 Task: Move the task Add support for offline messaging and chat to the section To-Do in the project WindTech and sort the tasks in the project by Assignee in Descending order.
Action: Mouse moved to (51, 345)
Screenshot: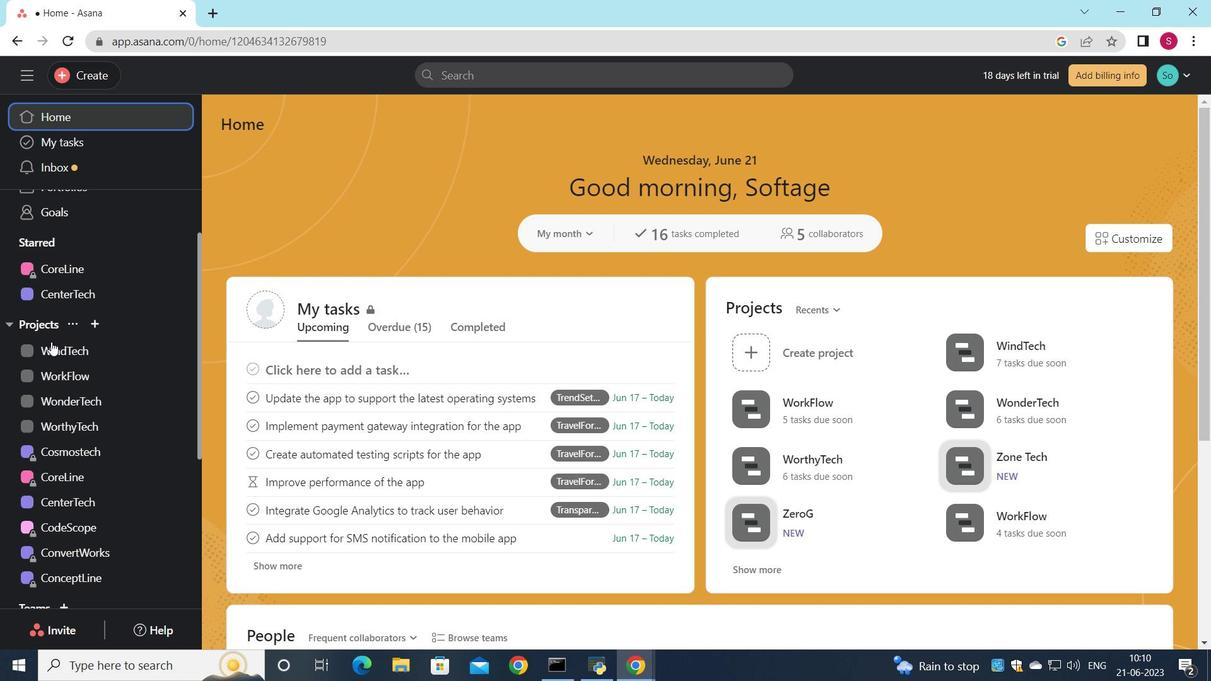 
Action: Mouse pressed left at (51, 345)
Screenshot: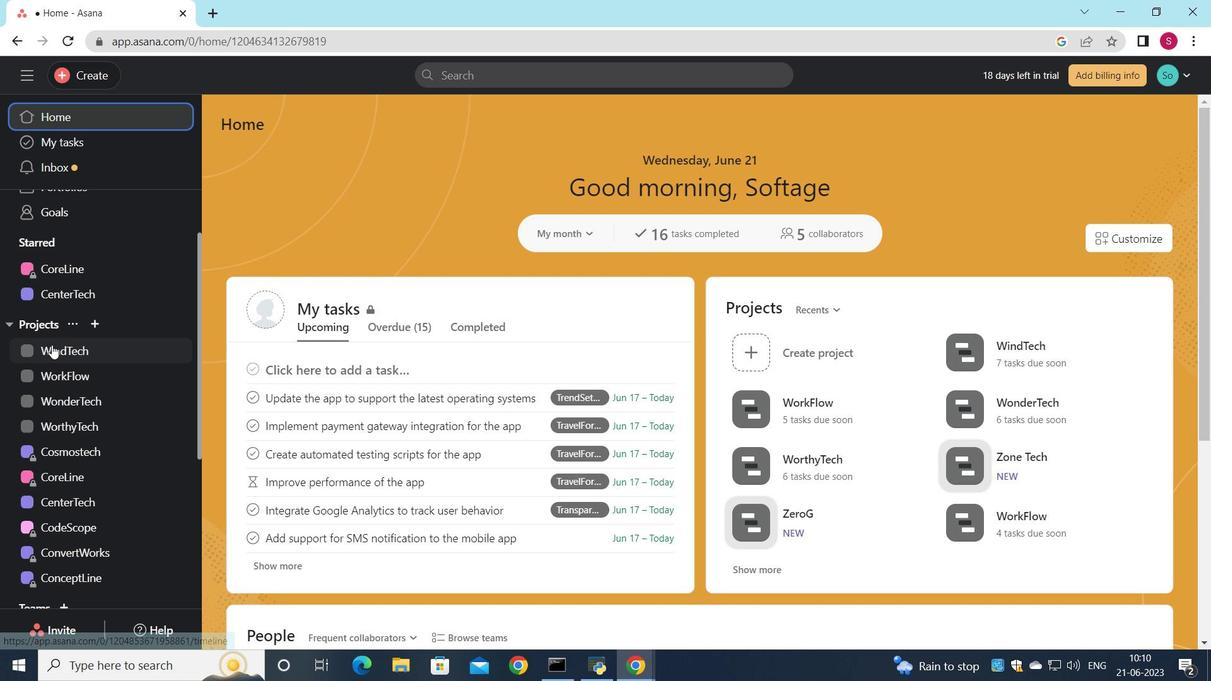 
Action: Mouse moved to (629, 323)
Screenshot: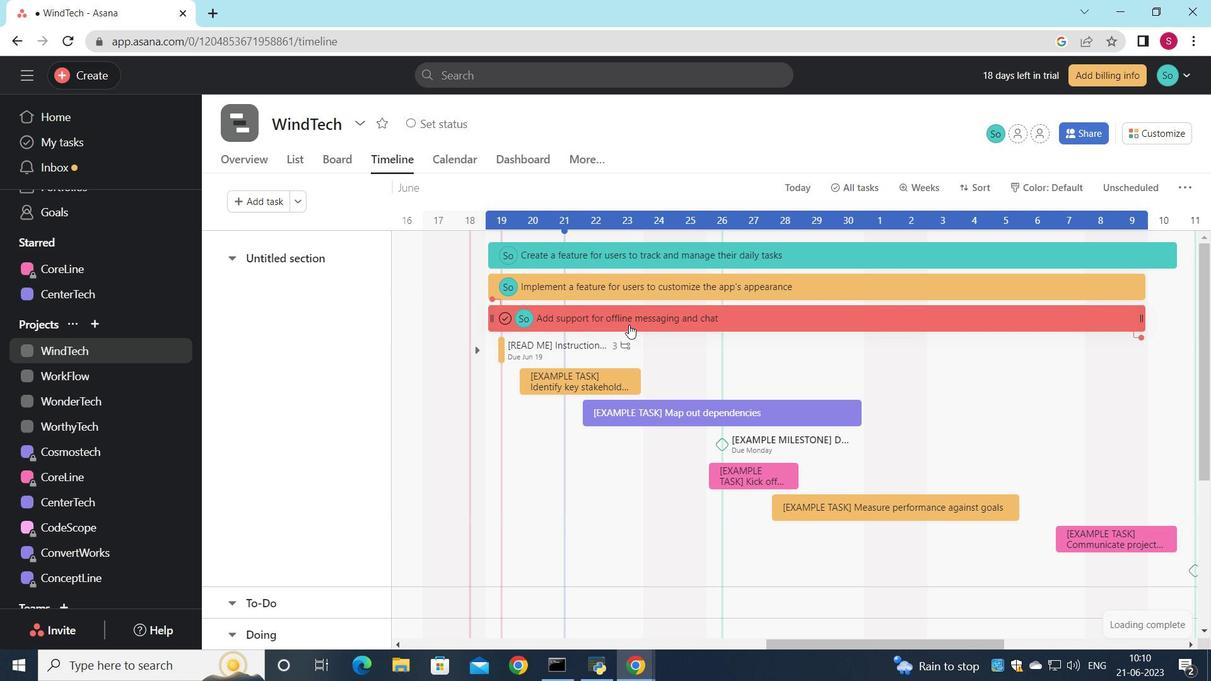 
Action: Mouse pressed left at (629, 323)
Screenshot: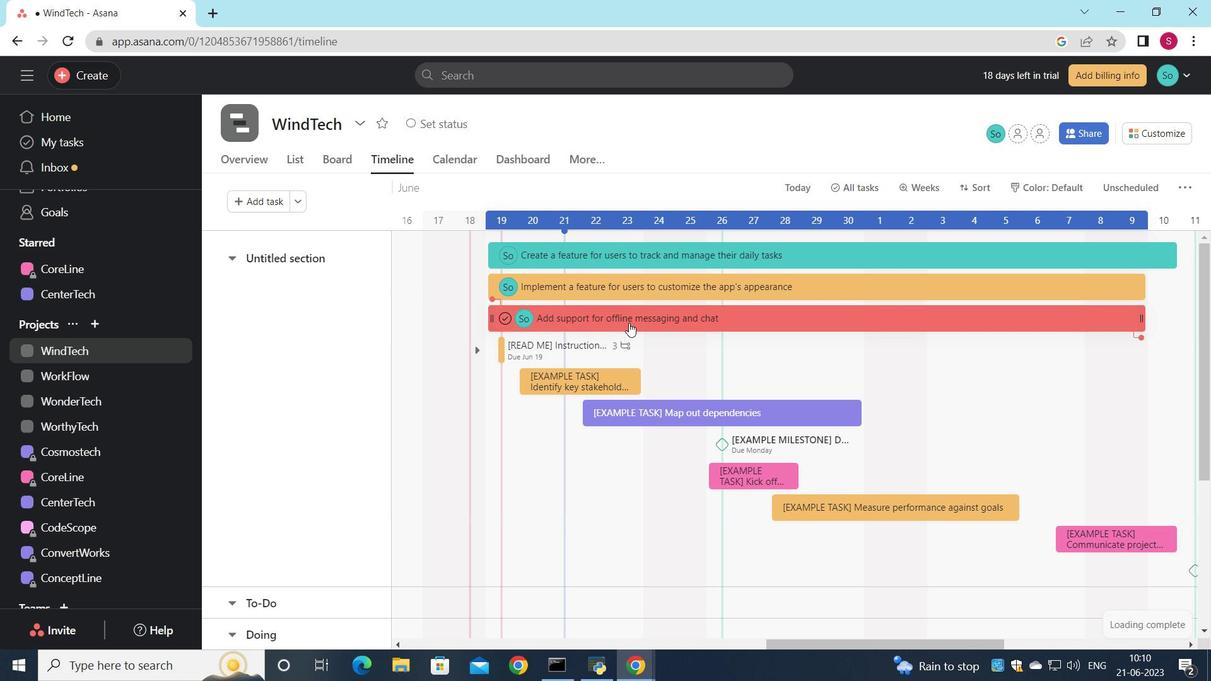
Action: Mouse moved to (932, 342)
Screenshot: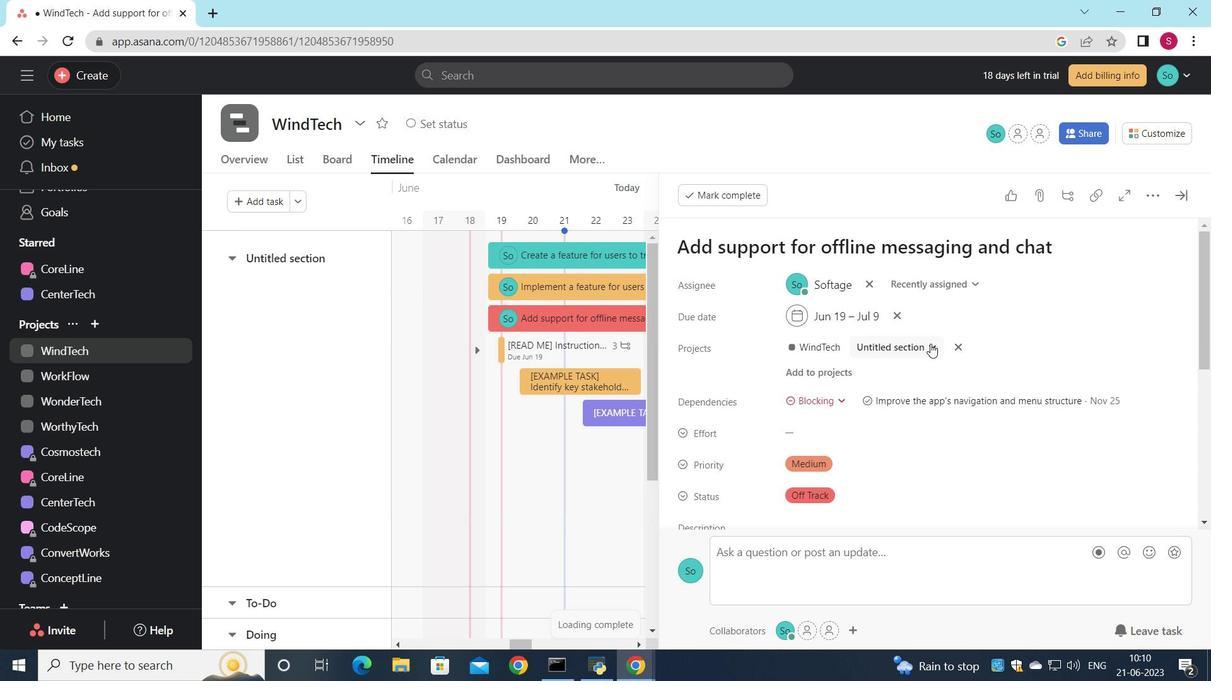 
Action: Mouse pressed left at (932, 342)
Screenshot: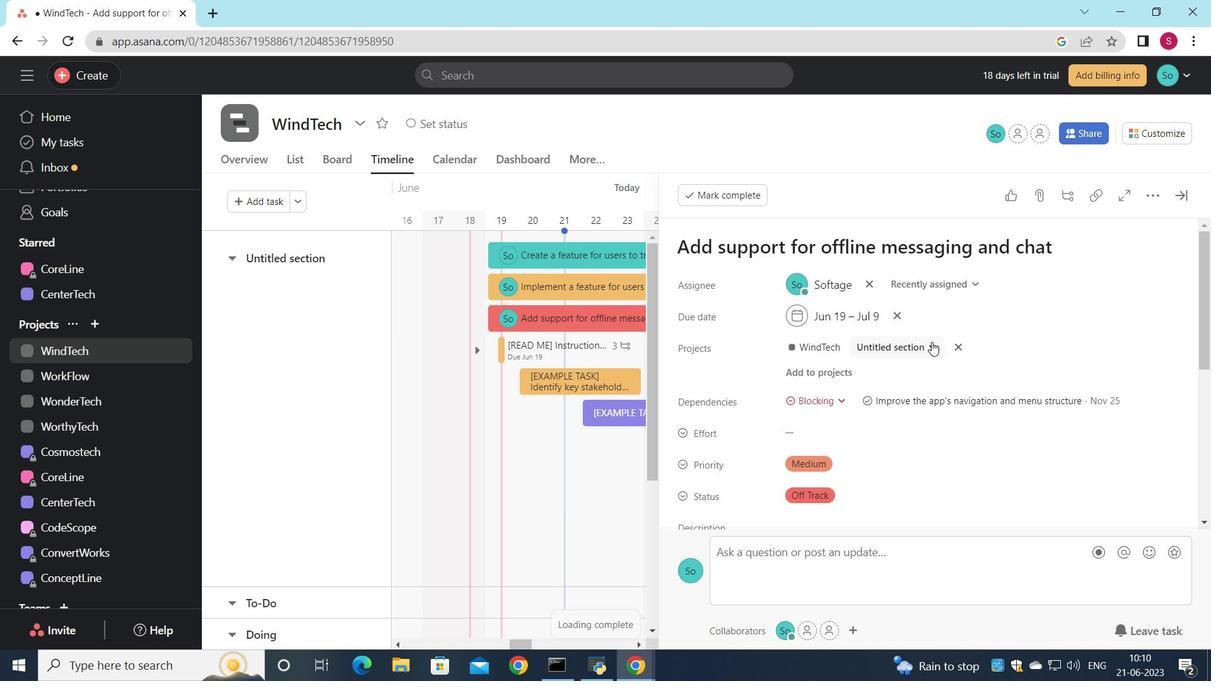 
Action: Mouse moved to (869, 412)
Screenshot: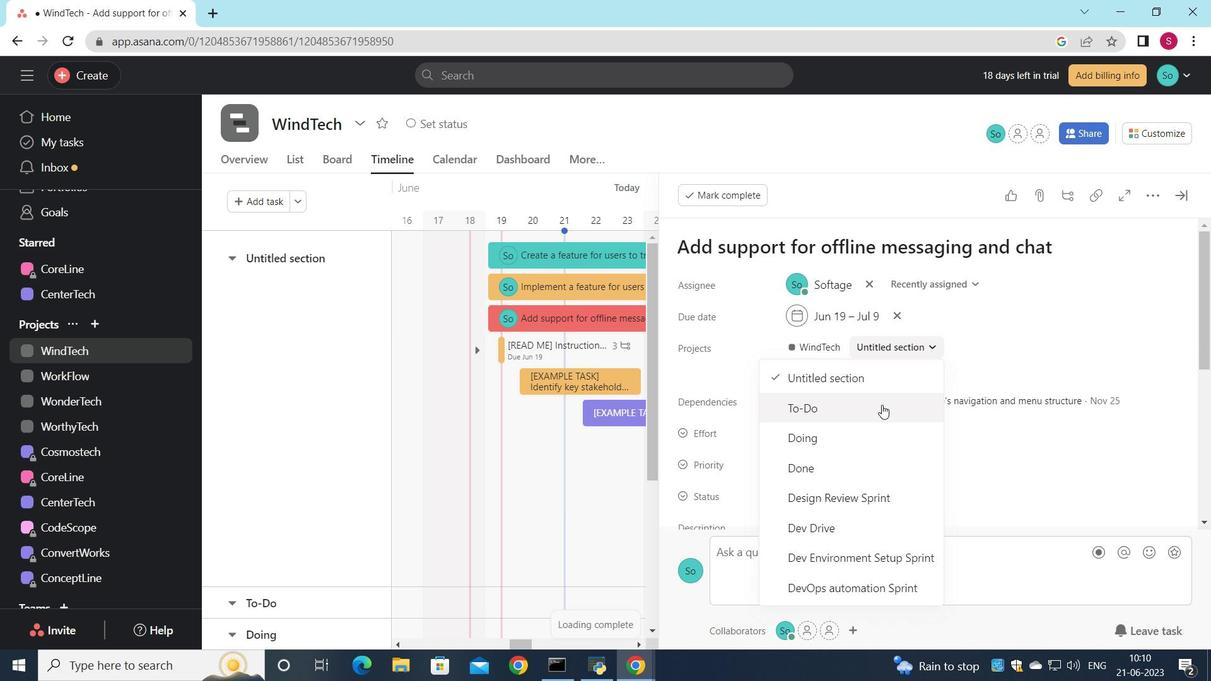 
Action: Mouse pressed left at (869, 412)
Screenshot: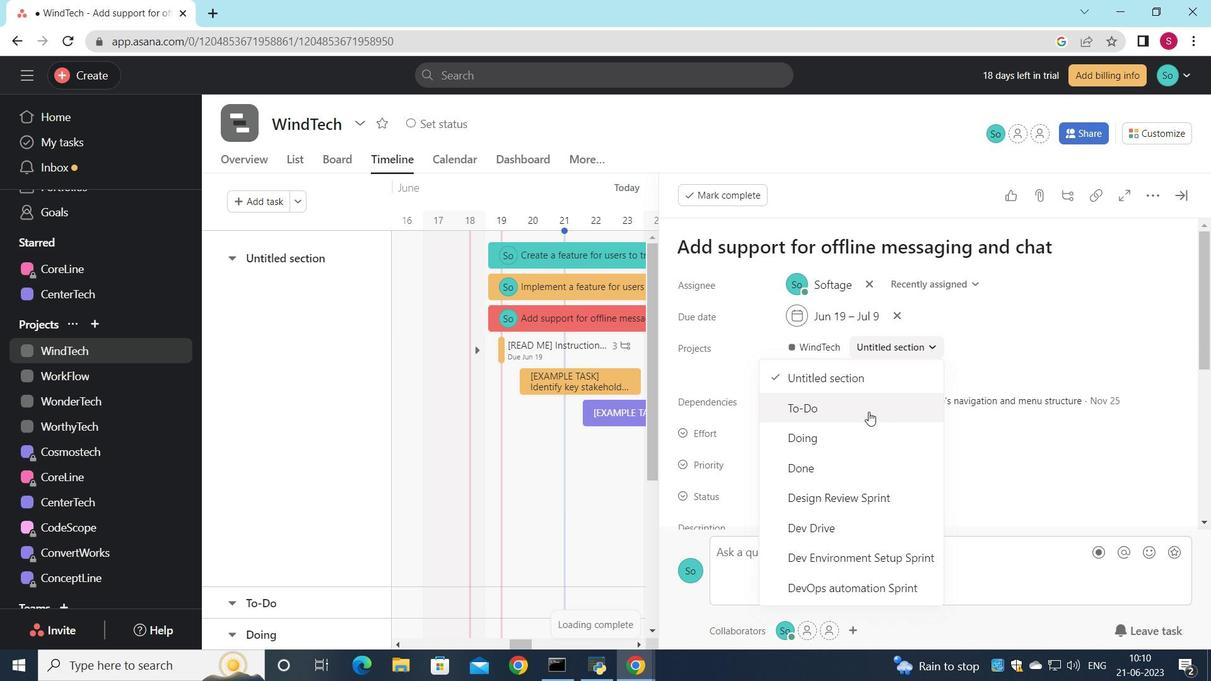 
Action: Mouse moved to (296, 161)
Screenshot: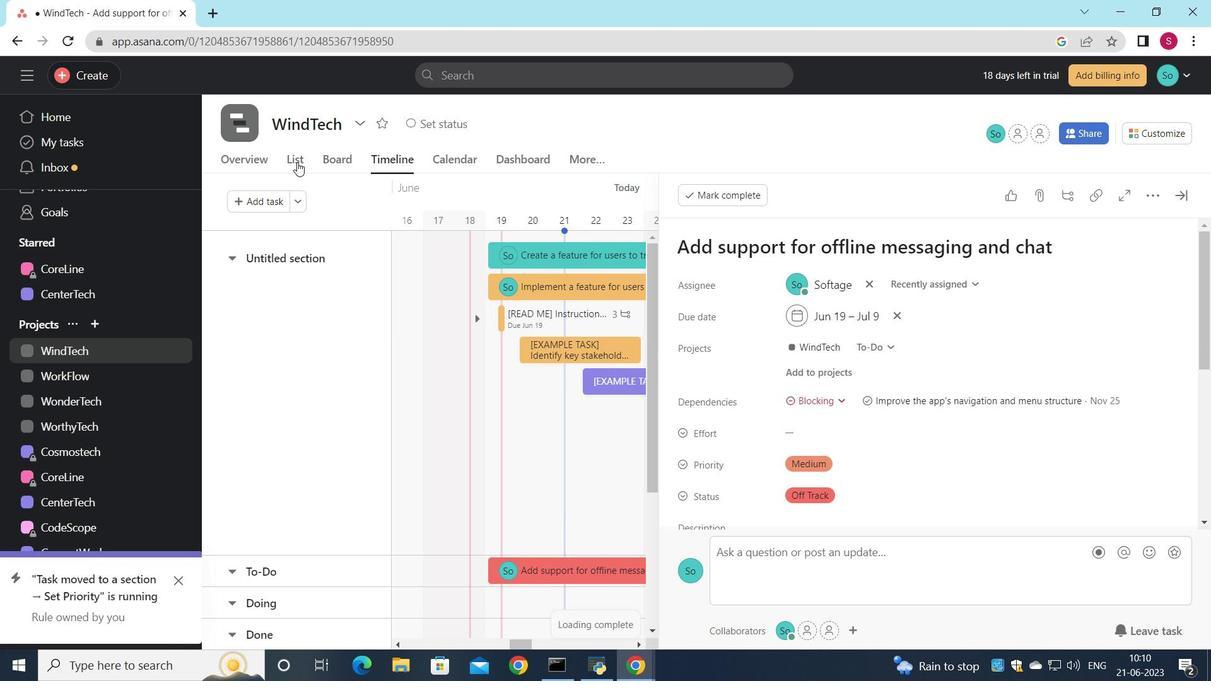 
Action: Mouse pressed left at (296, 161)
Screenshot: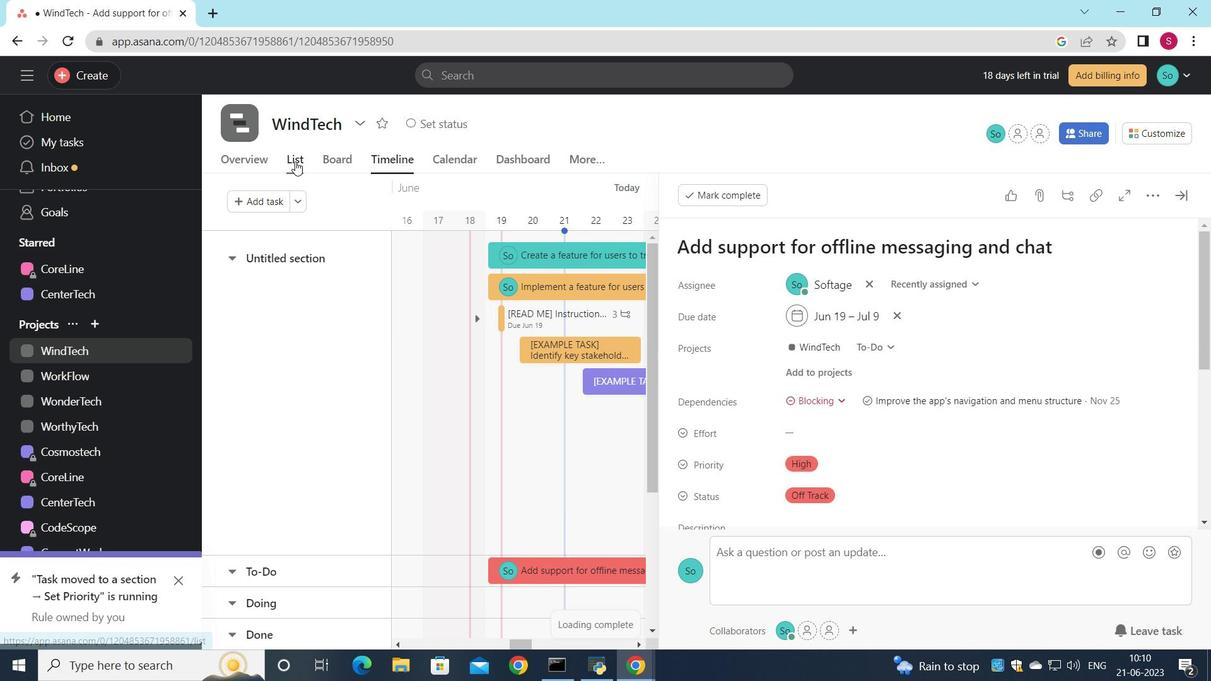 
Action: Mouse moved to (385, 194)
Screenshot: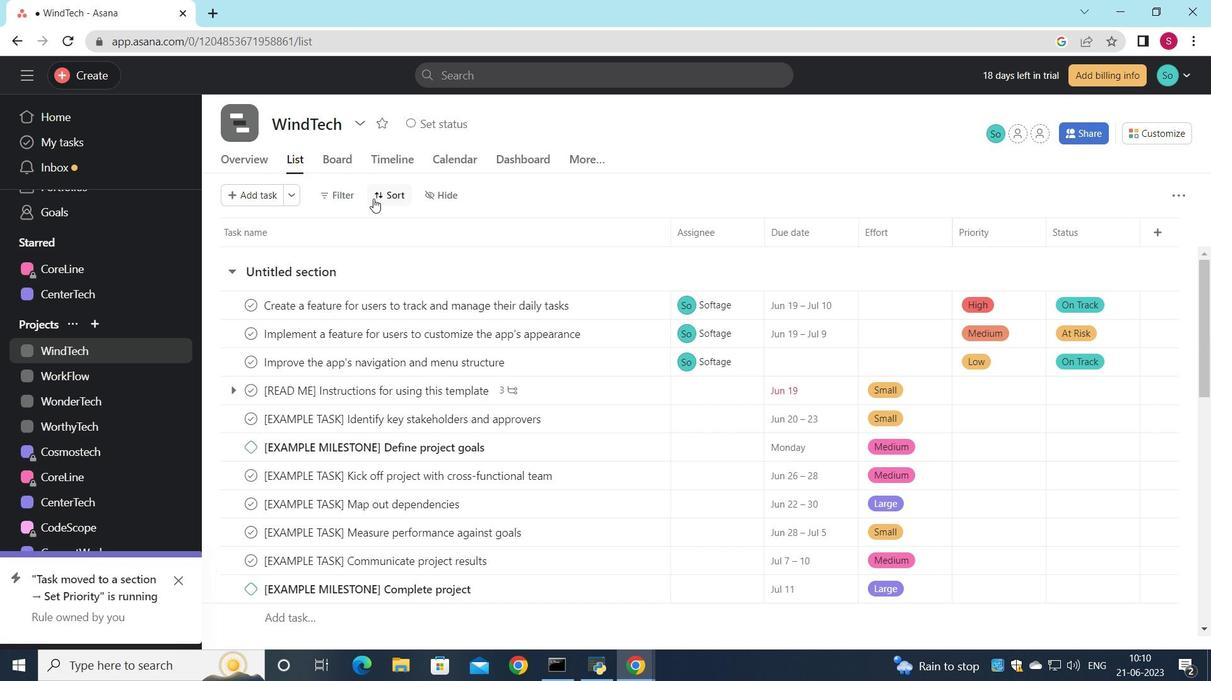 
Action: Mouse pressed left at (385, 194)
Screenshot: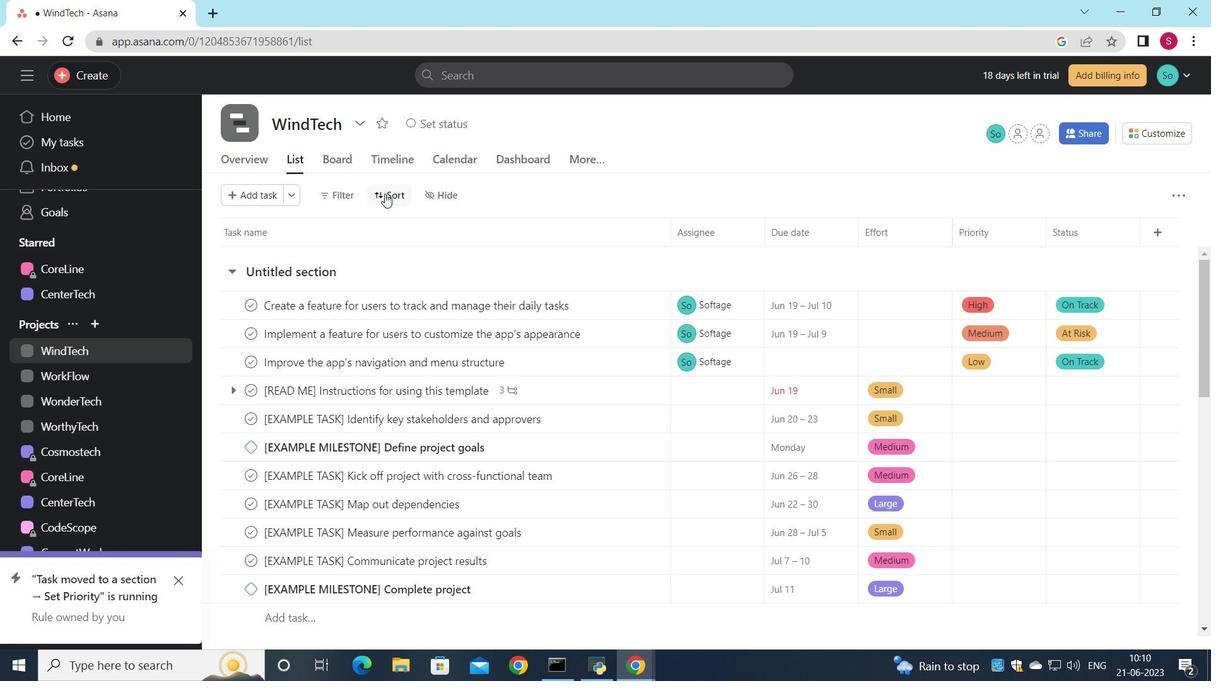 
Action: Mouse moved to (427, 334)
Screenshot: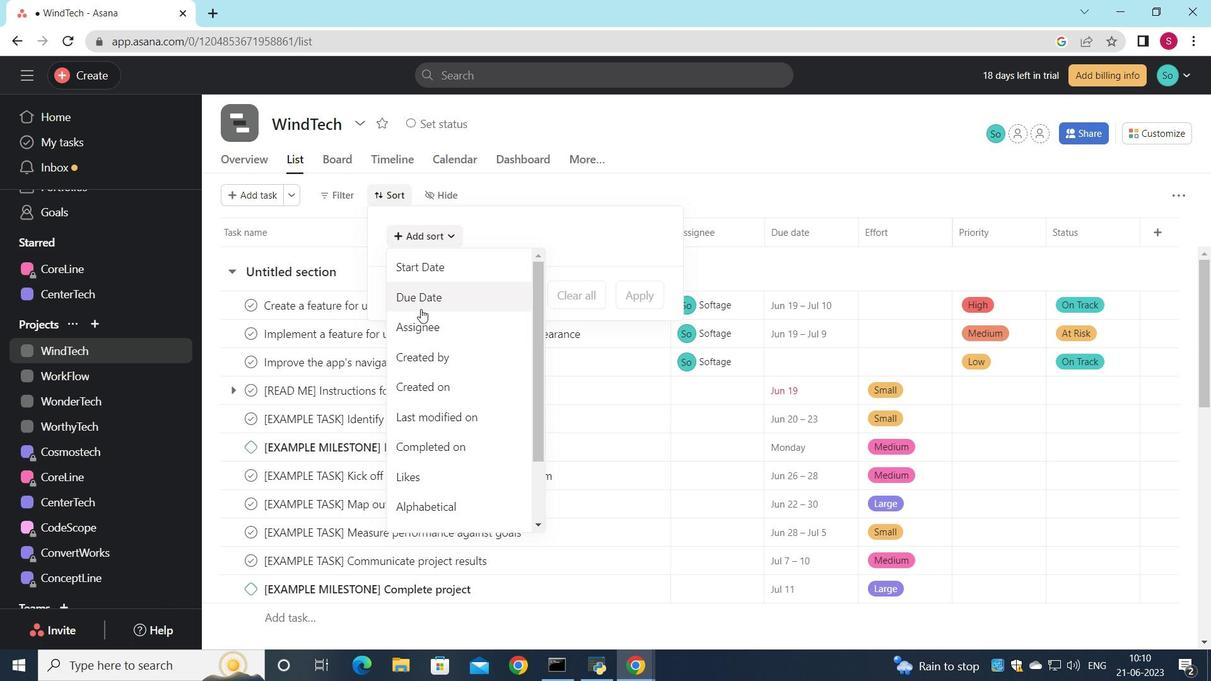 
Action: Mouse pressed left at (427, 334)
Screenshot: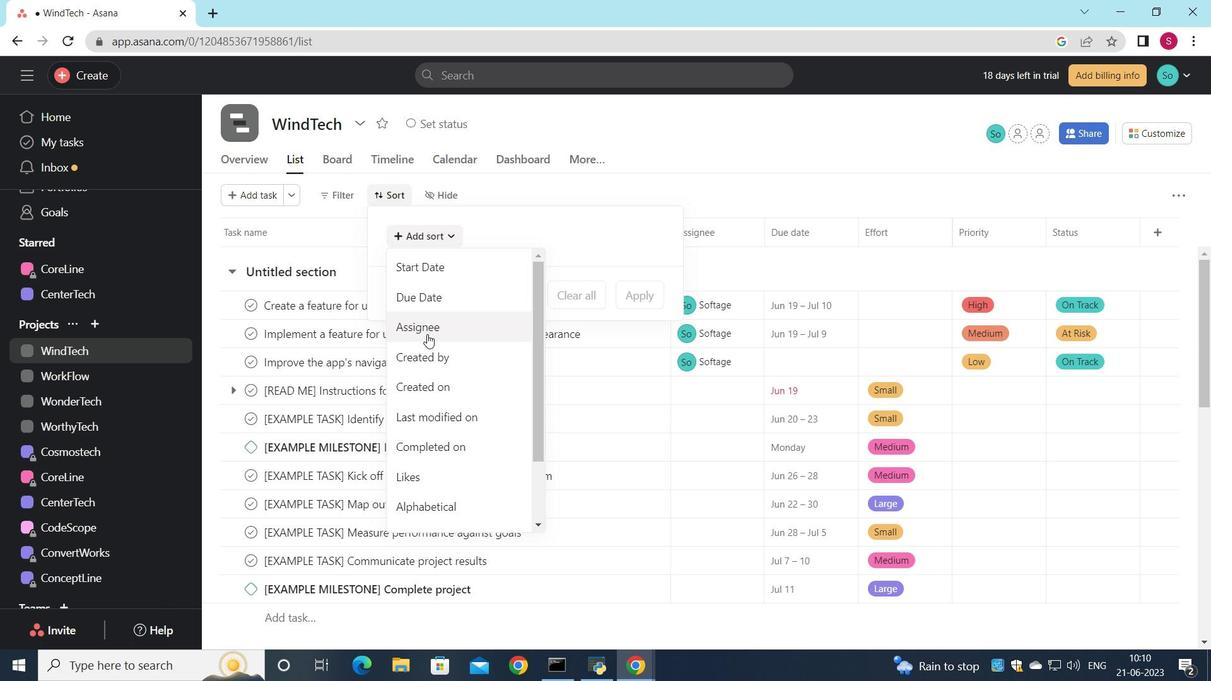 
Action: Mouse moved to (545, 256)
Screenshot: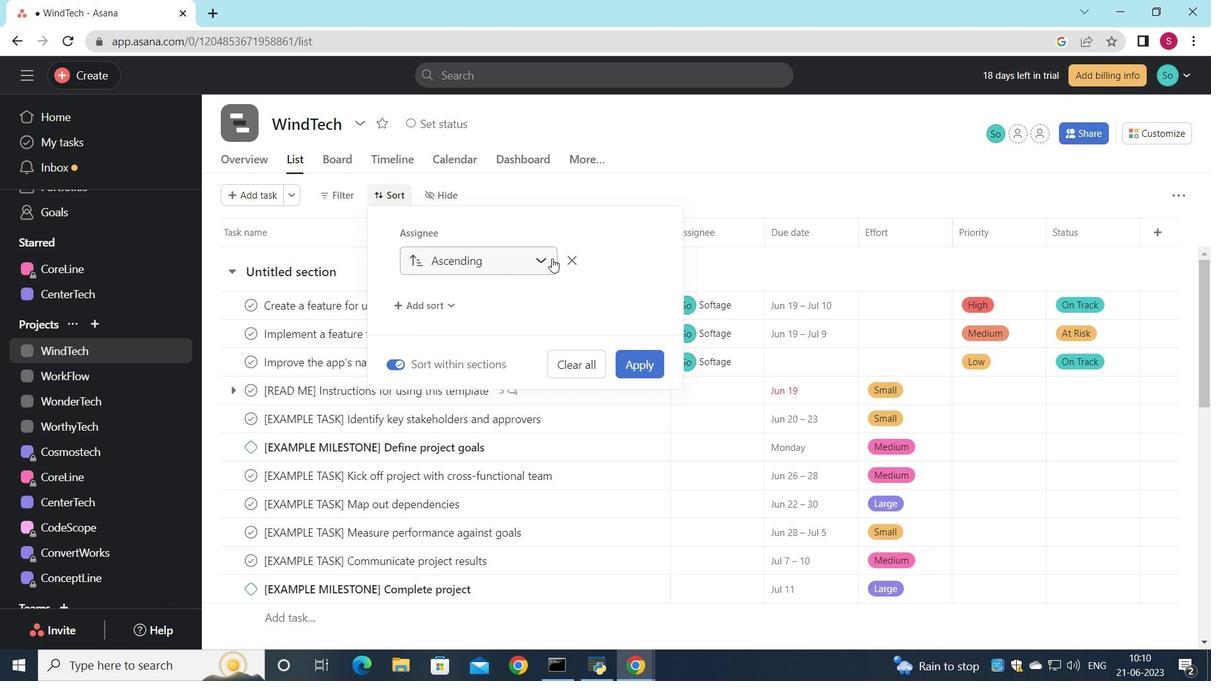 
Action: Mouse pressed left at (545, 256)
Screenshot: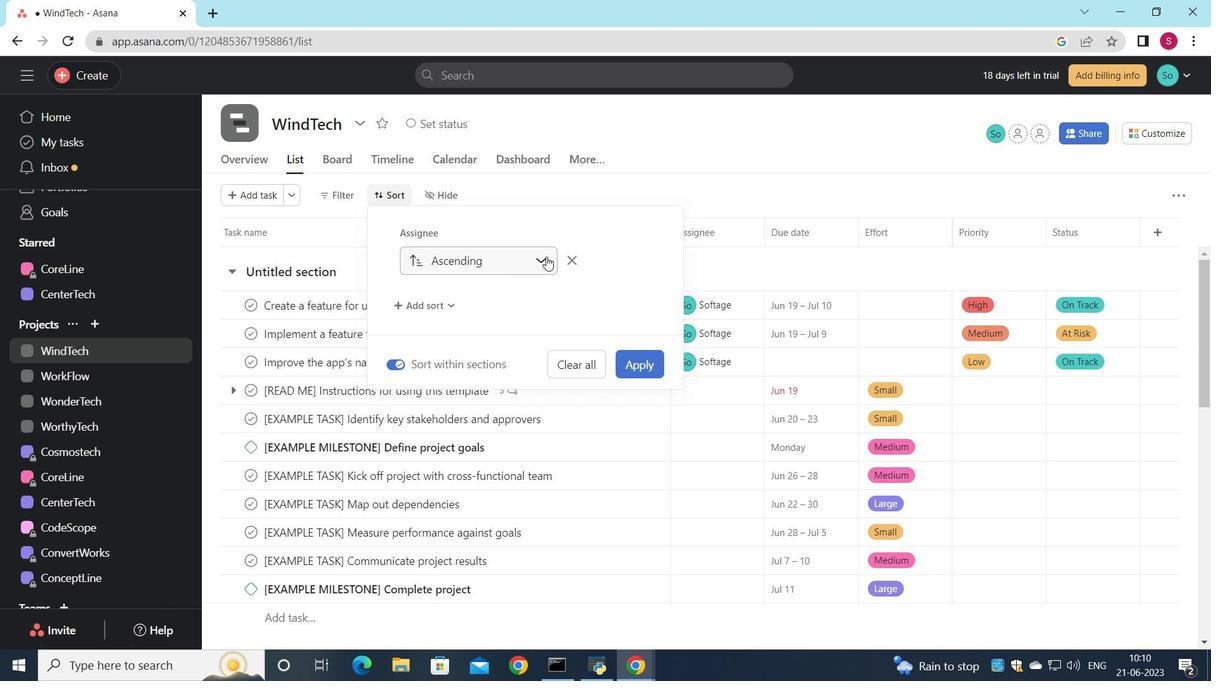 
Action: Mouse moved to (493, 326)
Screenshot: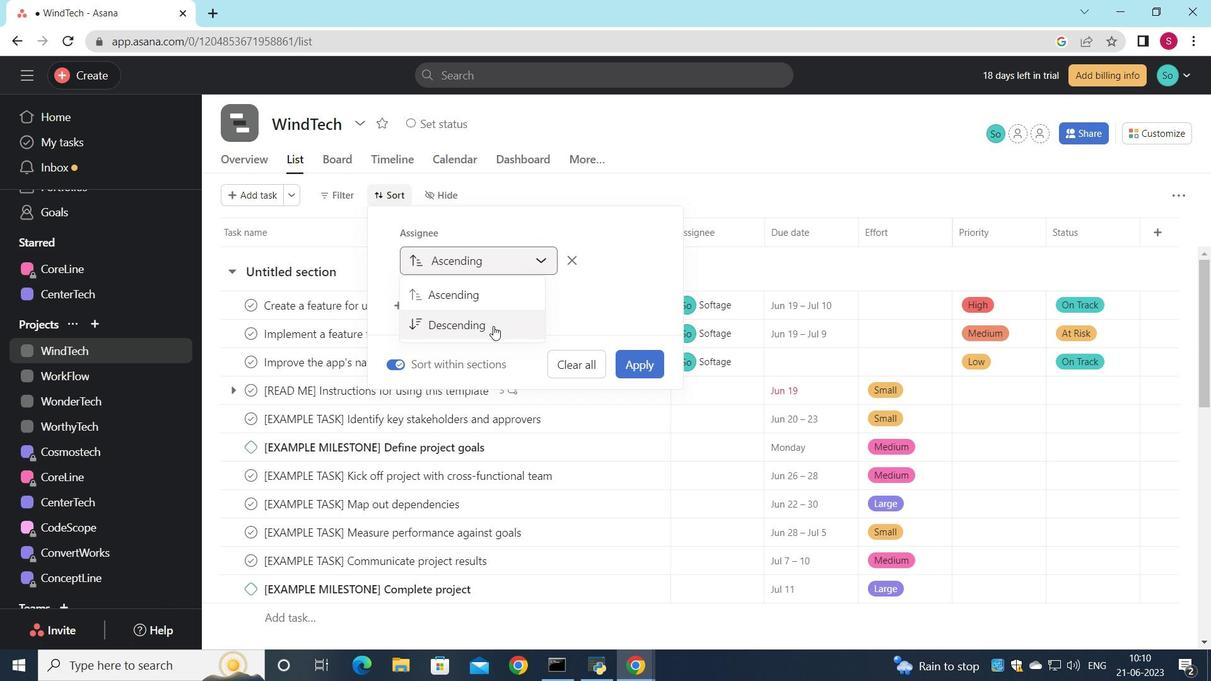
Action: Mouse pressed left at (493, 326)
Screenshot: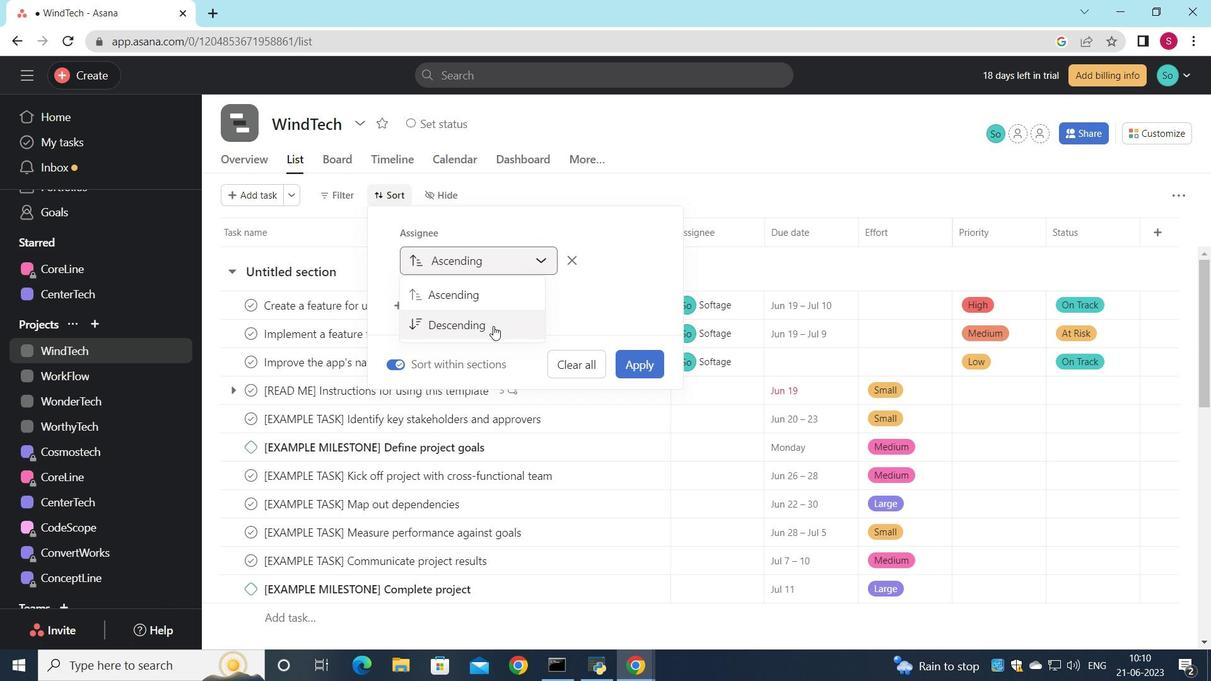 
Action: Mouse moved to (633, 355)
Screenshot: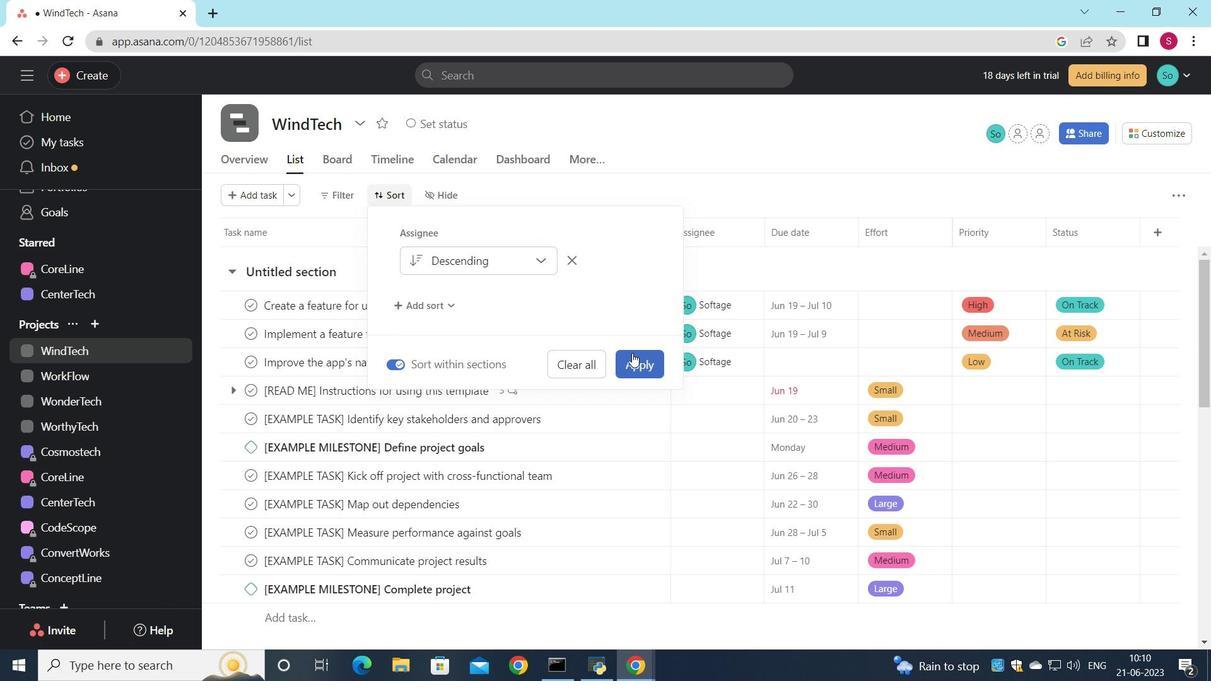 
Action: Mouse pressed left at (633, 355)
Screenshot: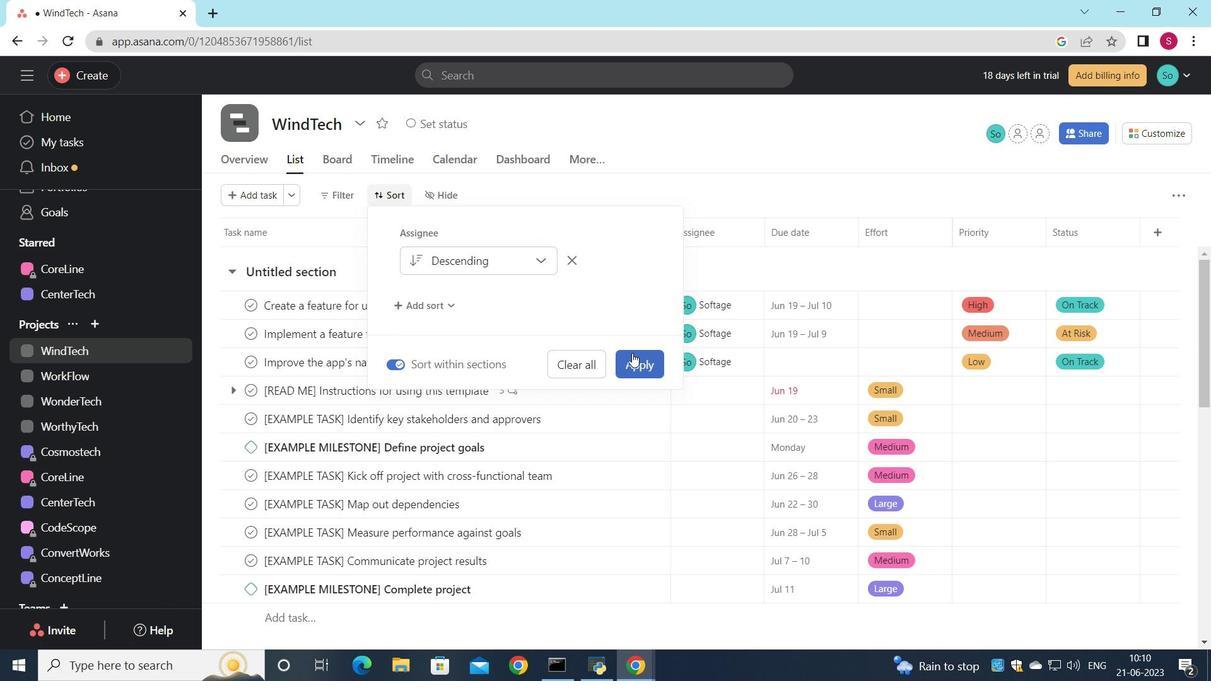 
Action: Mouse moved to (628, 344)
Screenshot: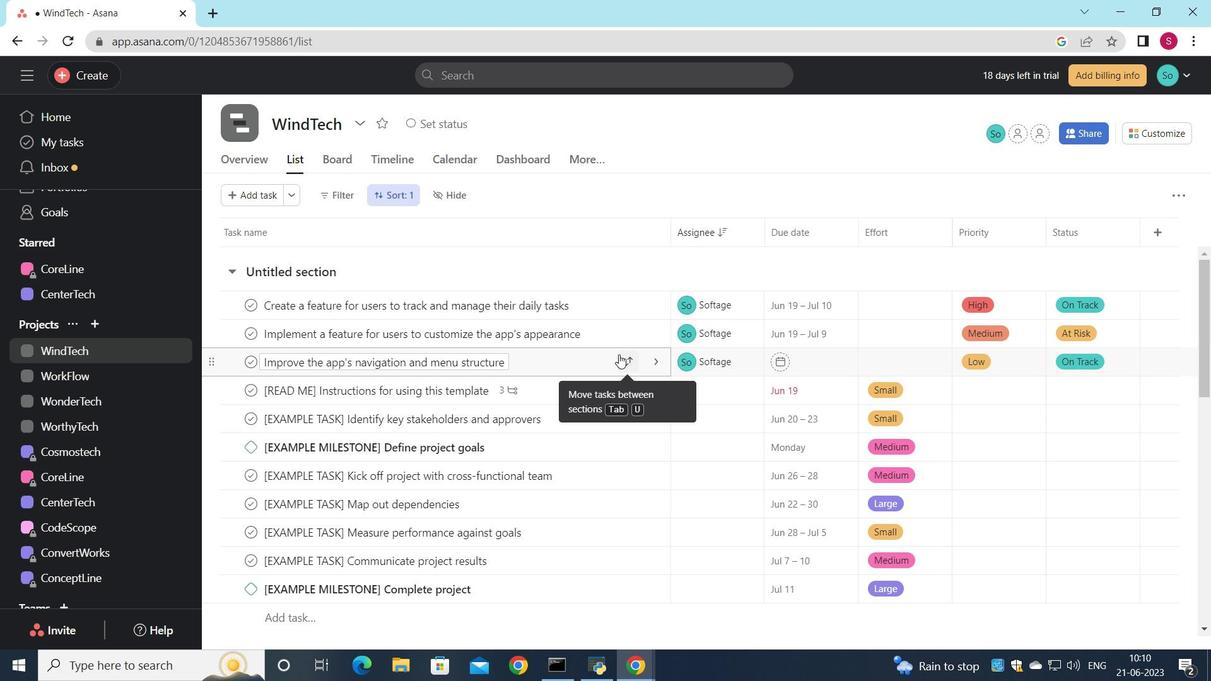 
